 Task: Check the news on all policy & current issues.
Action: Mouse moved to (1023, 203)
Screenshot: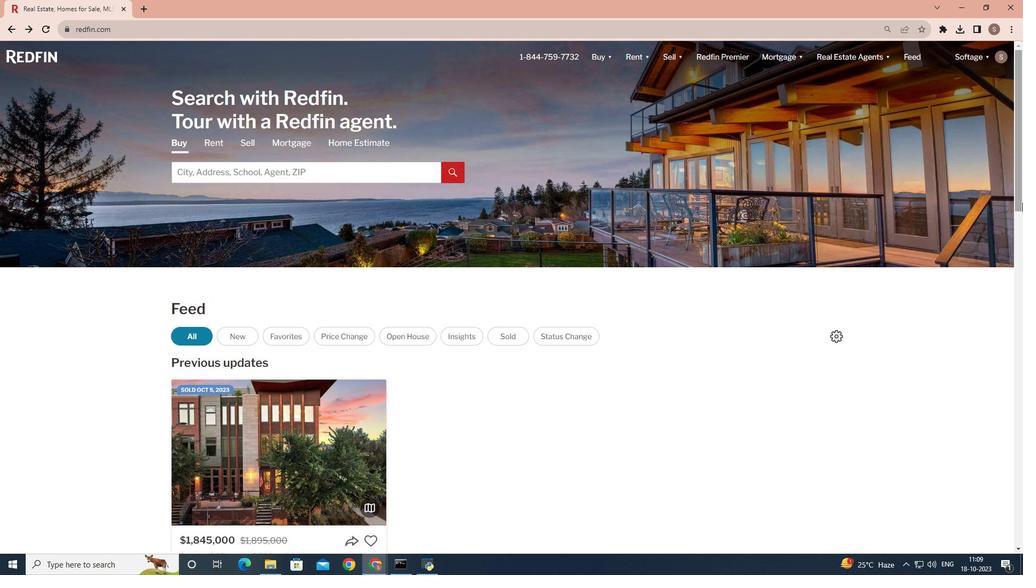 
Action: Mouse pressed left at (1023, 203)
Screenshot: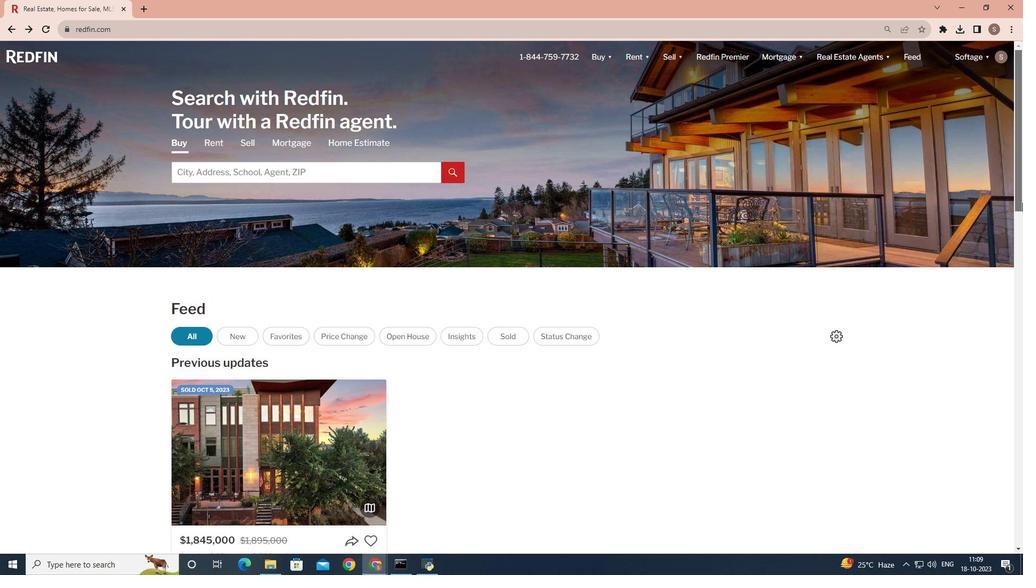 
Action: Mouse moved to (302, 479)
Screenshot: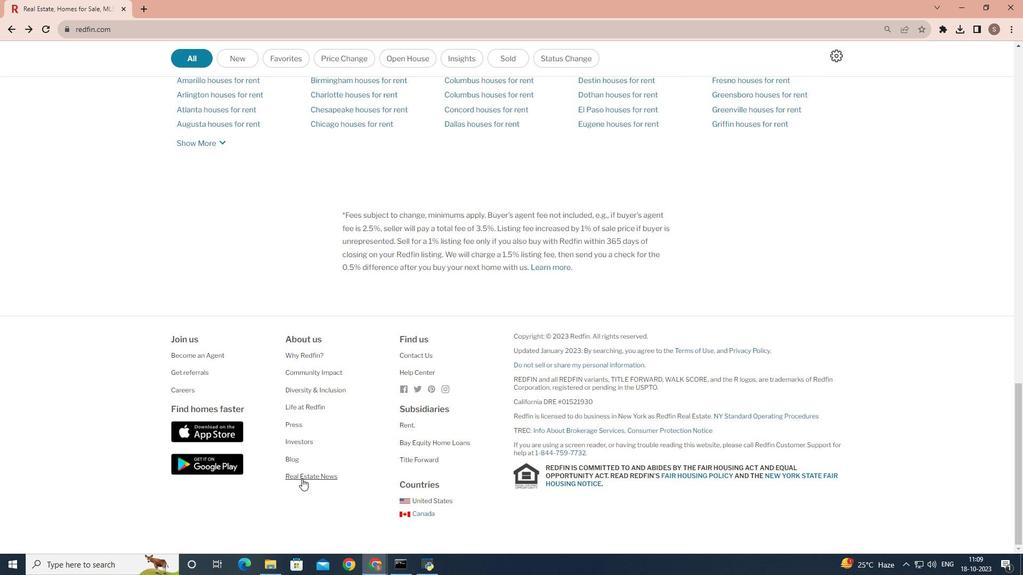 
Action: Mouse pressed left at (302, 479)
Screenshot: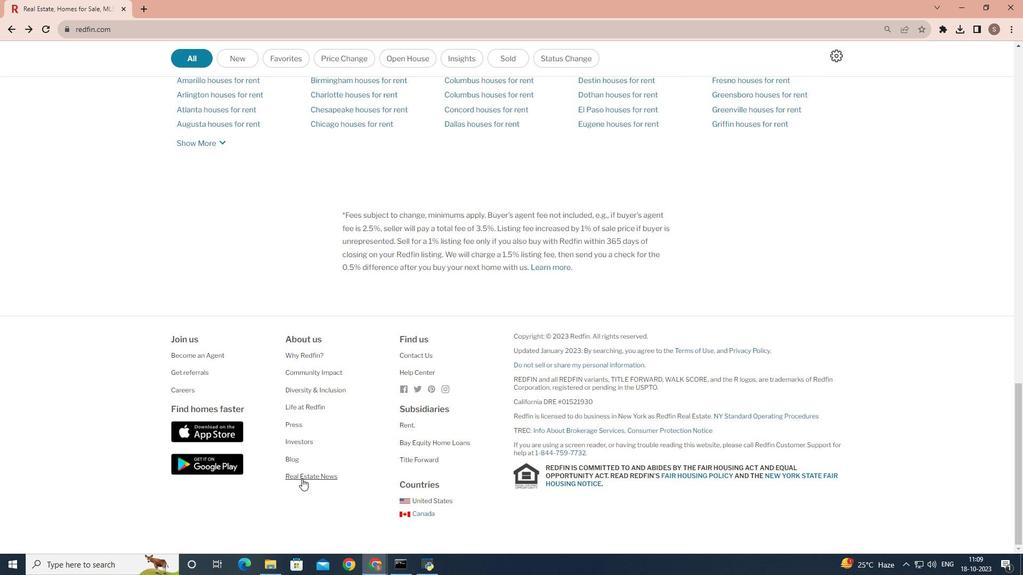 
Action: Mouse moved to (300, 97)
Screenshot: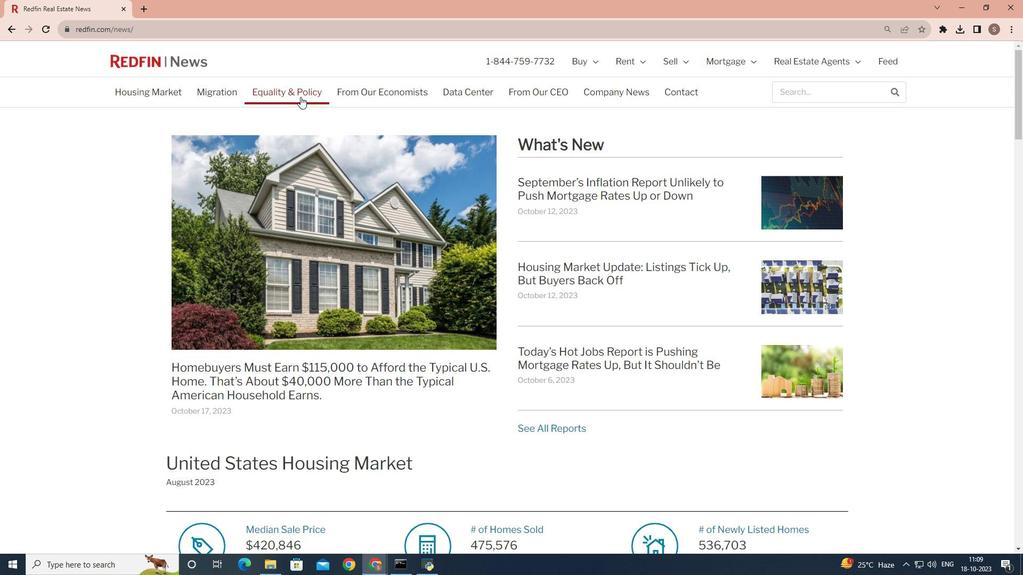 
Action: Mouse pressed left at (300, 97)
Screenshot: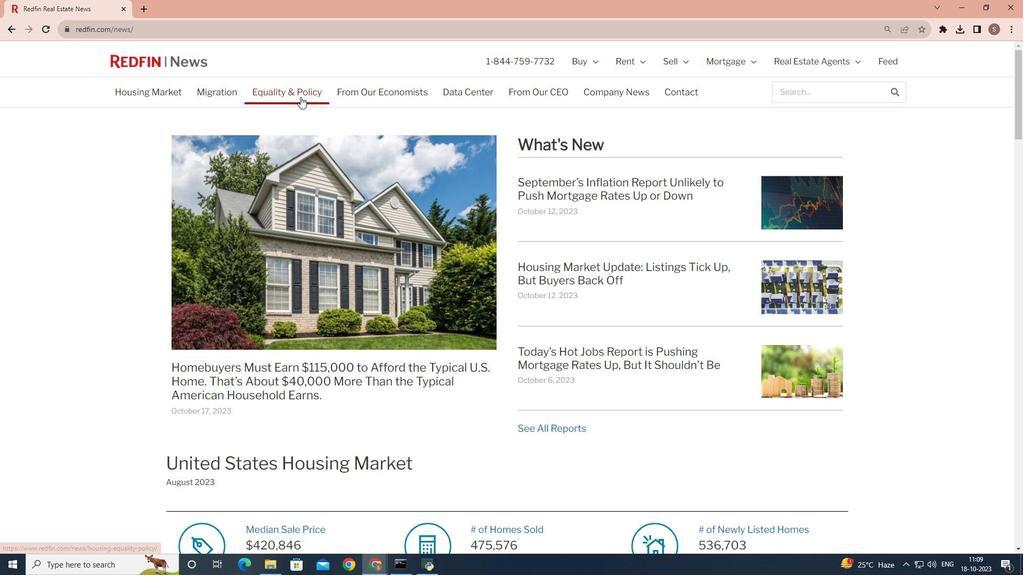 
Action: Mouse moved to (439, 225)
Screenshot: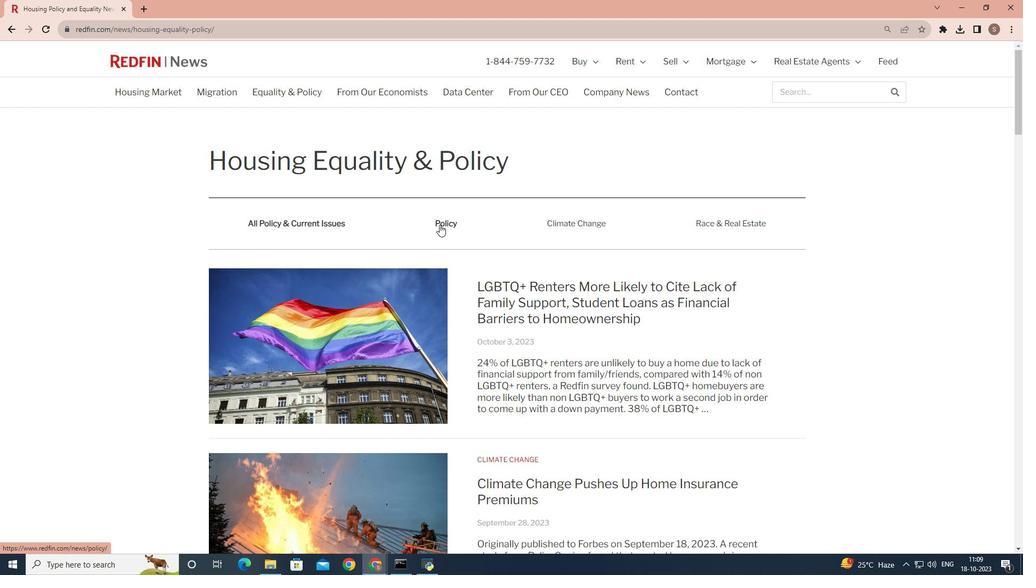 
Action: Mouse pressed left at (439, 225)
Screenshot: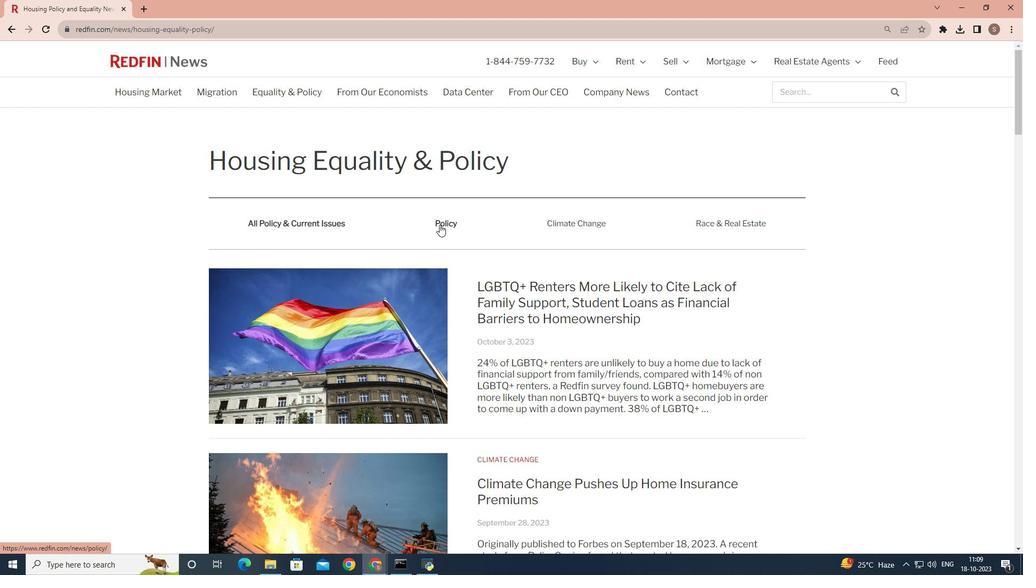 
Action: Mouse moved to (323, 222)
Screenshot: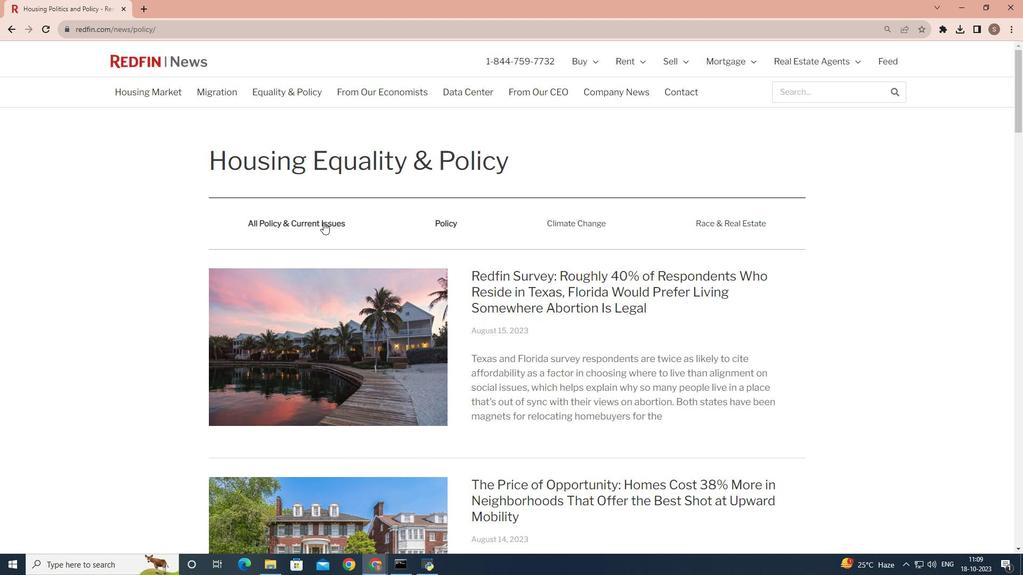 
Action: Mouse pressed left at (323, 222)
Screenshot: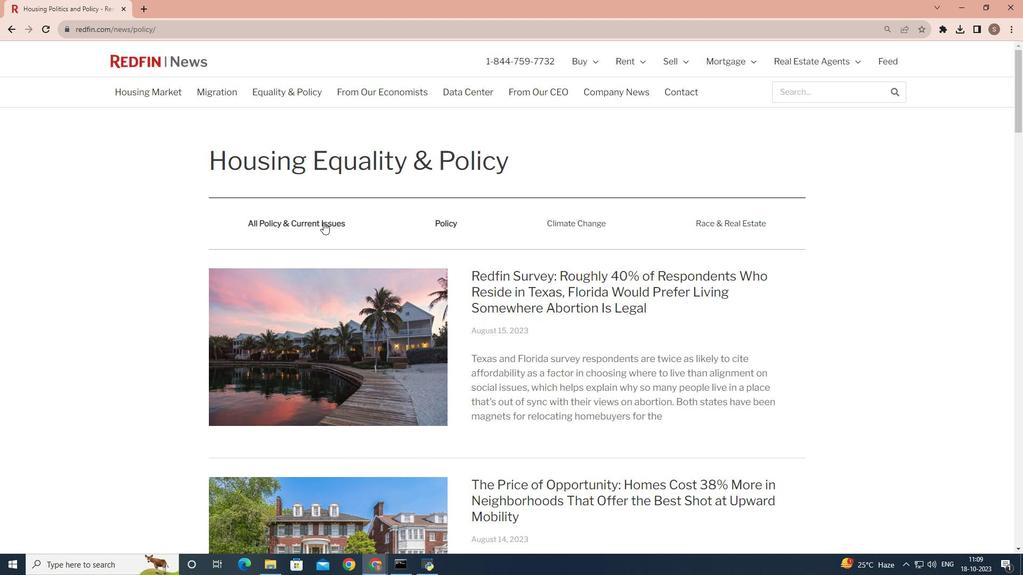 
